 Task: Add the task  Create a new online platform for online therapy sessions to the section DevOps Dynamo in the project ArcticTech and add a Due Date to the respective task as 2024/05/02
Action: Mouse moved to (749, 451)
Screenshot: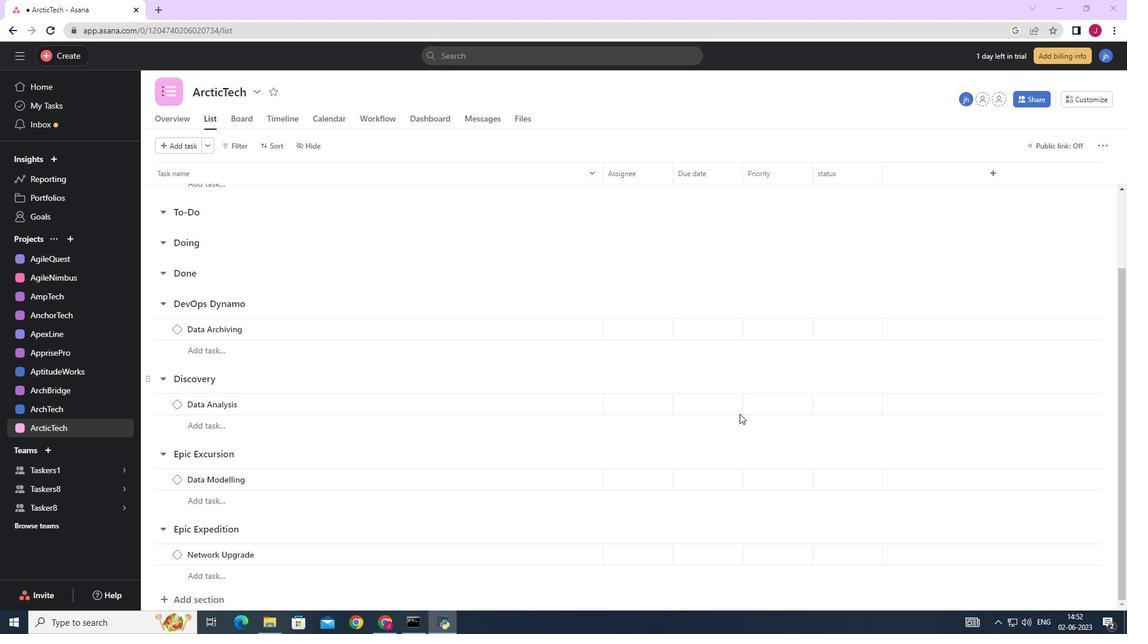 
Action: Mouse scrolled (749, 450) with delta (0, 0)
Screenshot: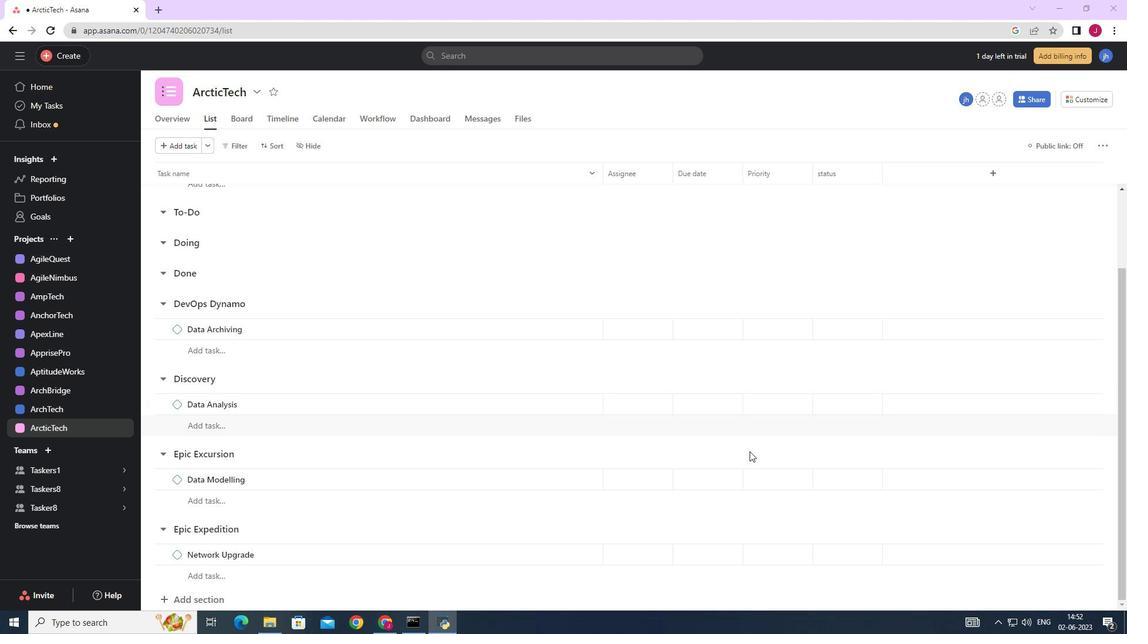 
Action: Mouse scrolled (749, 450) with delta (0, 0)
Screenshot: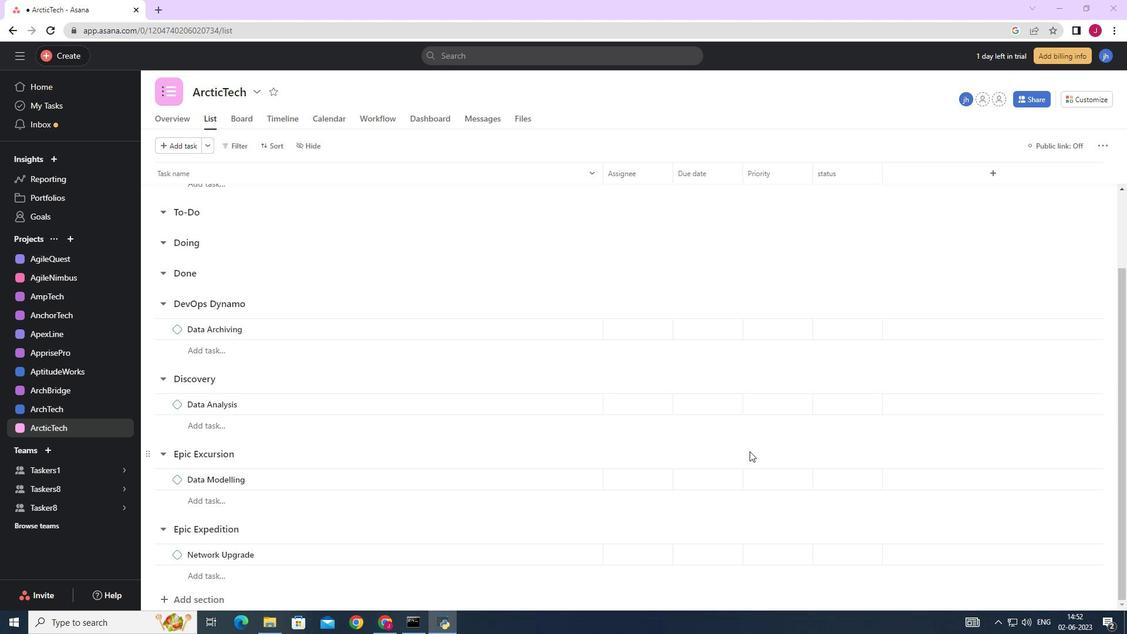 
Action: Mouse scrolled (749, 450) with delta (0, 0)
Screenshot: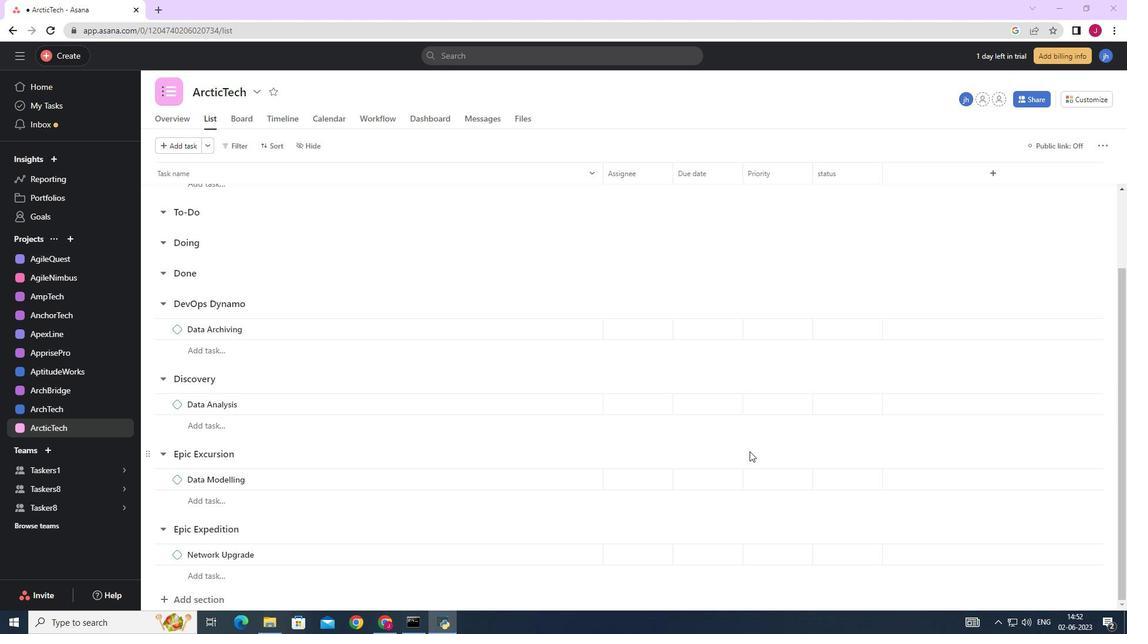 
Action: Mouse scrolled (749, 450) with delta (0, 0)
Screenshot: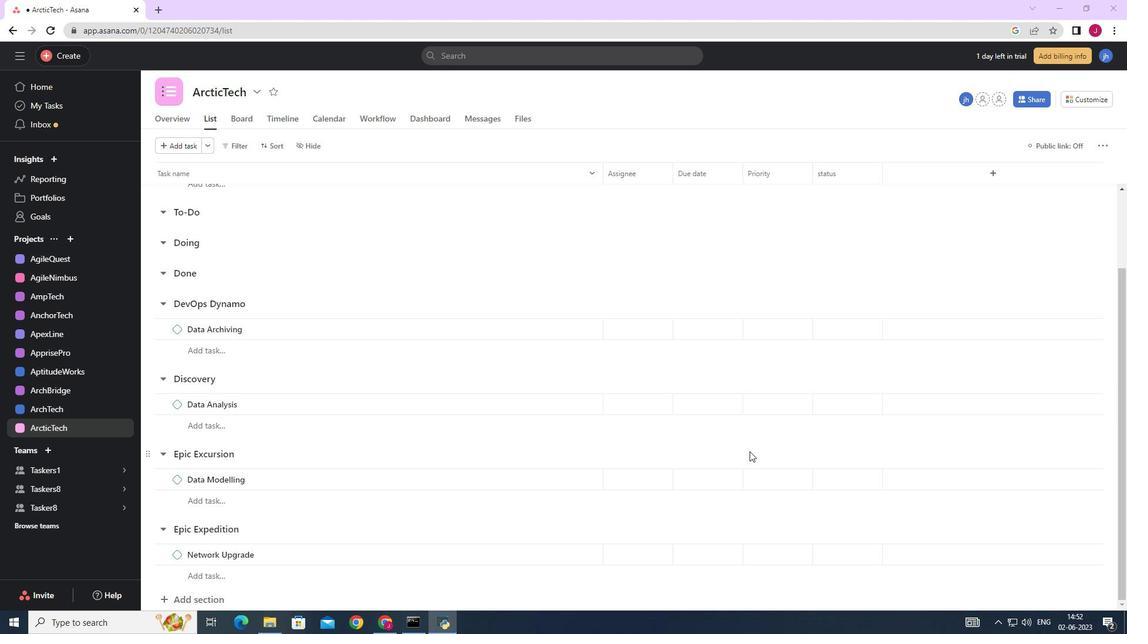 
Action: Mouse moved to (706, 443)
Screenshot: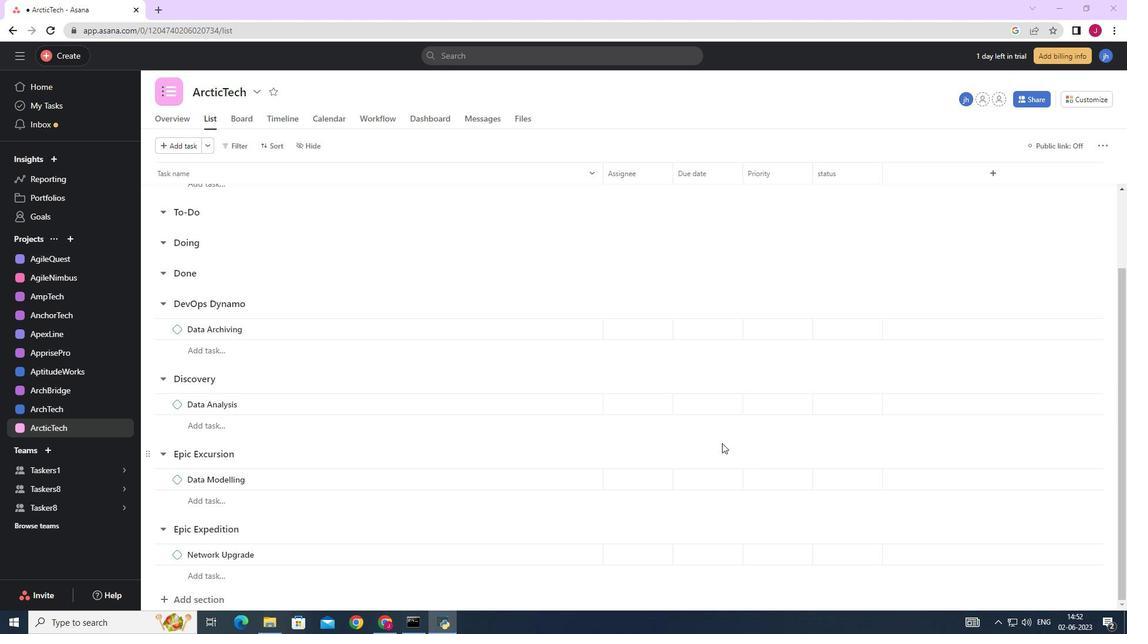 
Action: Mouse scrolled (706, 442) with delta (0, 0)
Screenshot: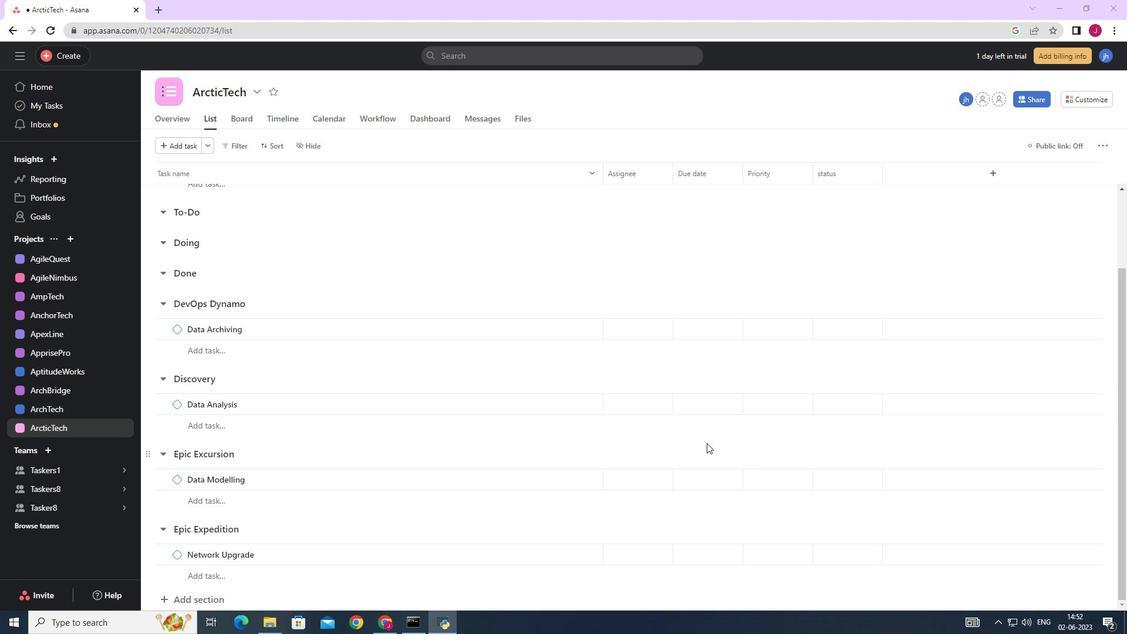 
Action: Mouse scrolled (706, 442) with delta (0, 0)
Screenshot: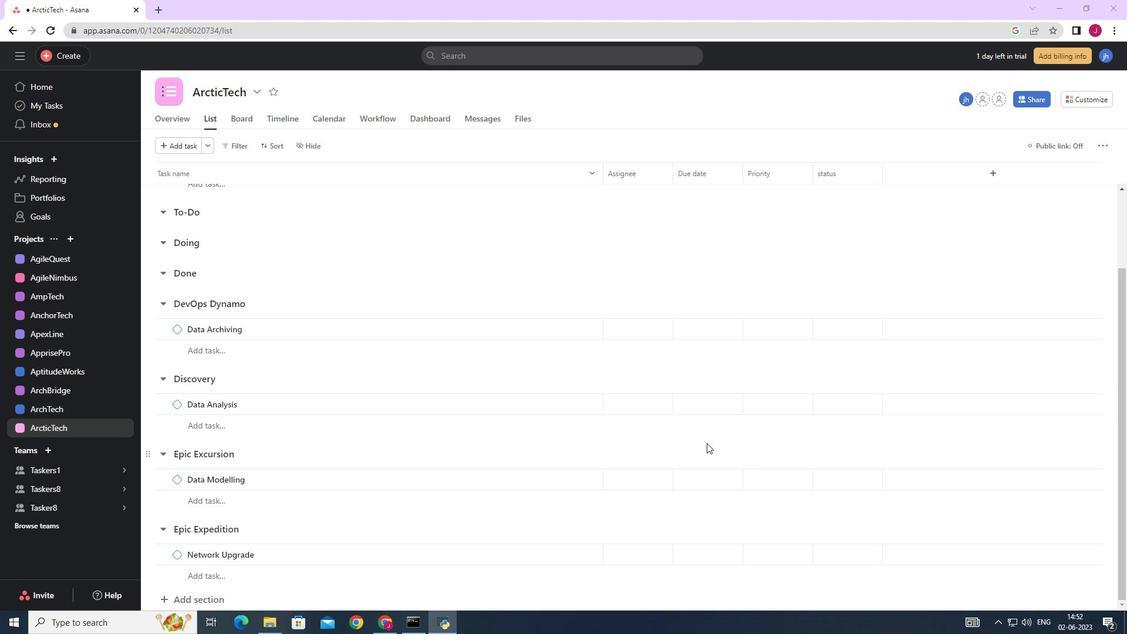 
Action: Mouse scrolled (706, 442) with delta (0, 0)
Screenshot: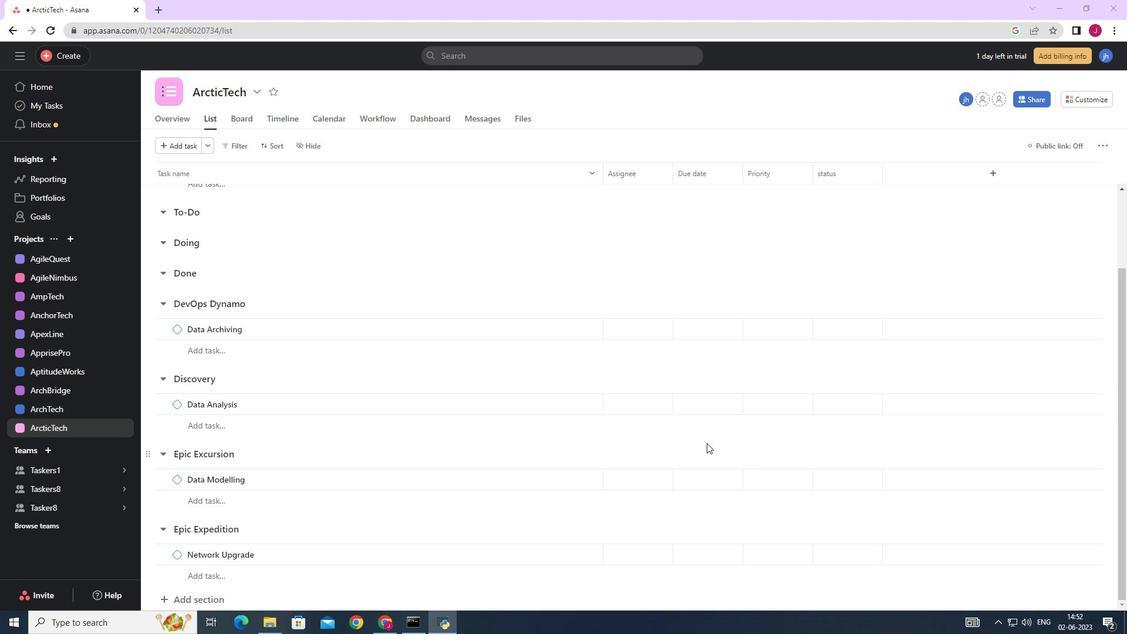 
Action: Mouse scrolled (706, 442) with delta (0, 0)
Screenshot: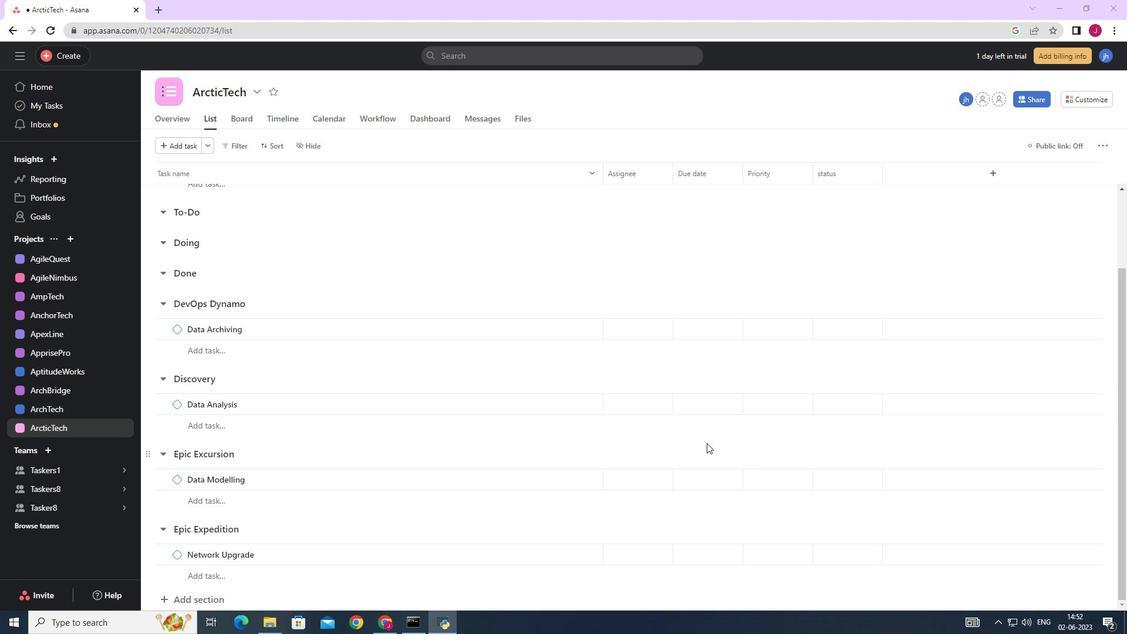 
Action: Mouse scrolled (706, 442) with delta (0, 0)
Screenshot: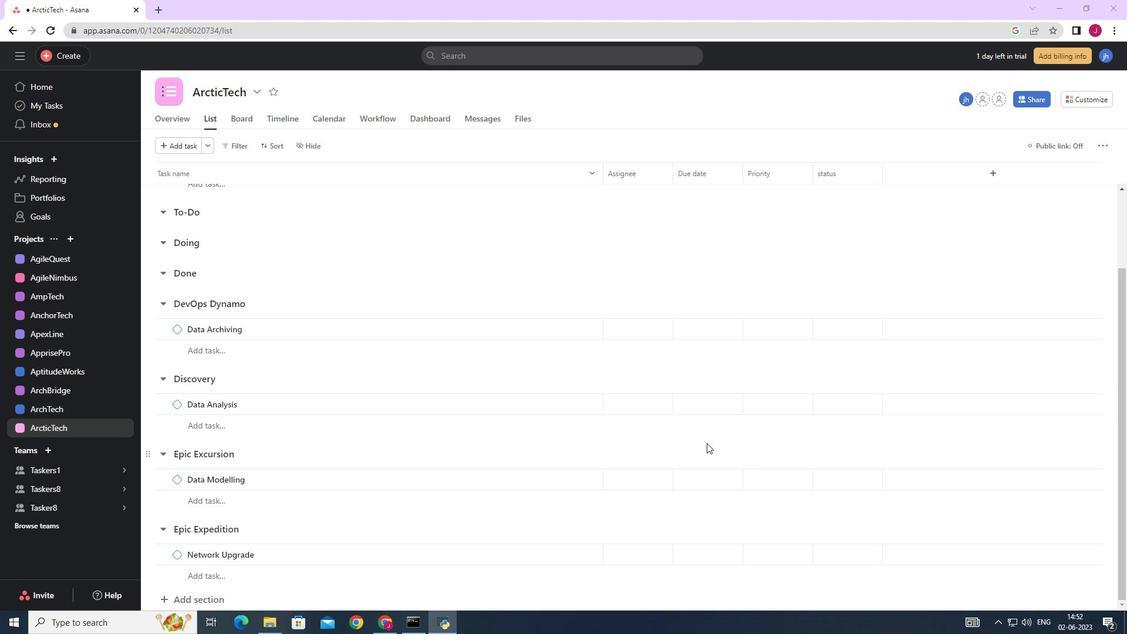 
Action: Mouse moved to (685, 371)
Screenshot: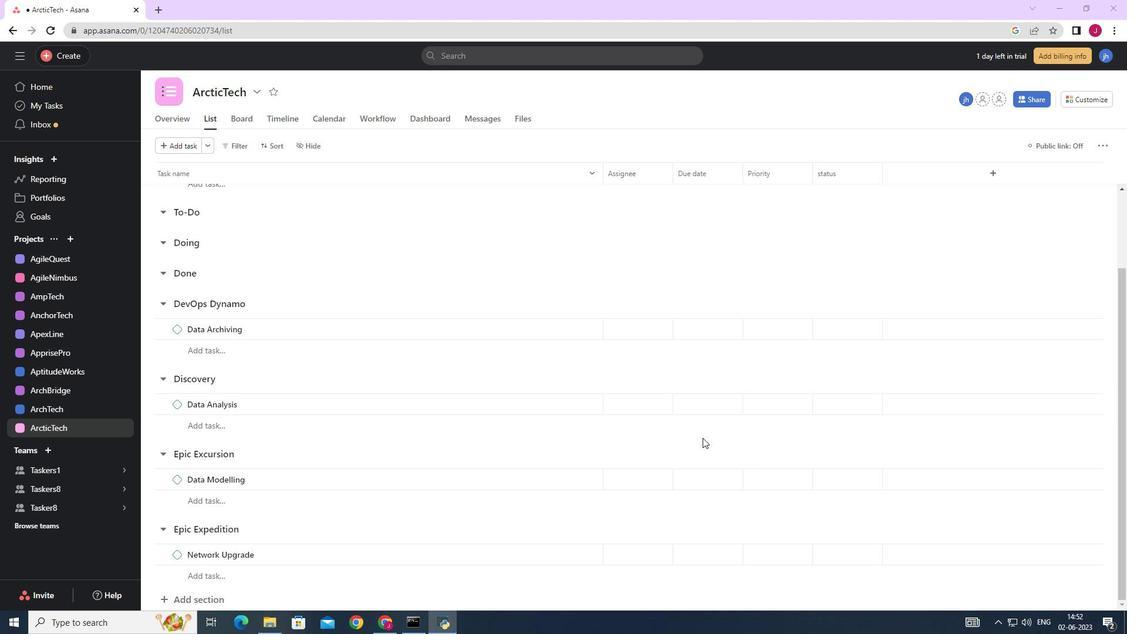
Action: Mouse scrolled (685, 371) with delta (0, 0)
Screenshot: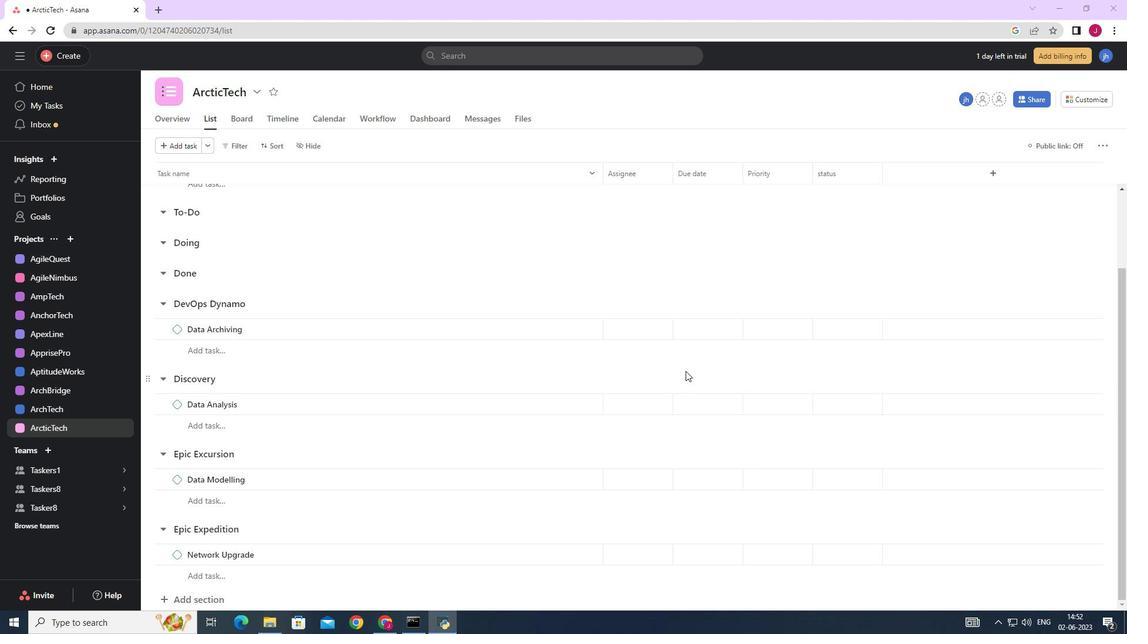 
Action: Mouse scrolled (685, 371) with delta (0, 0)
Screenshot: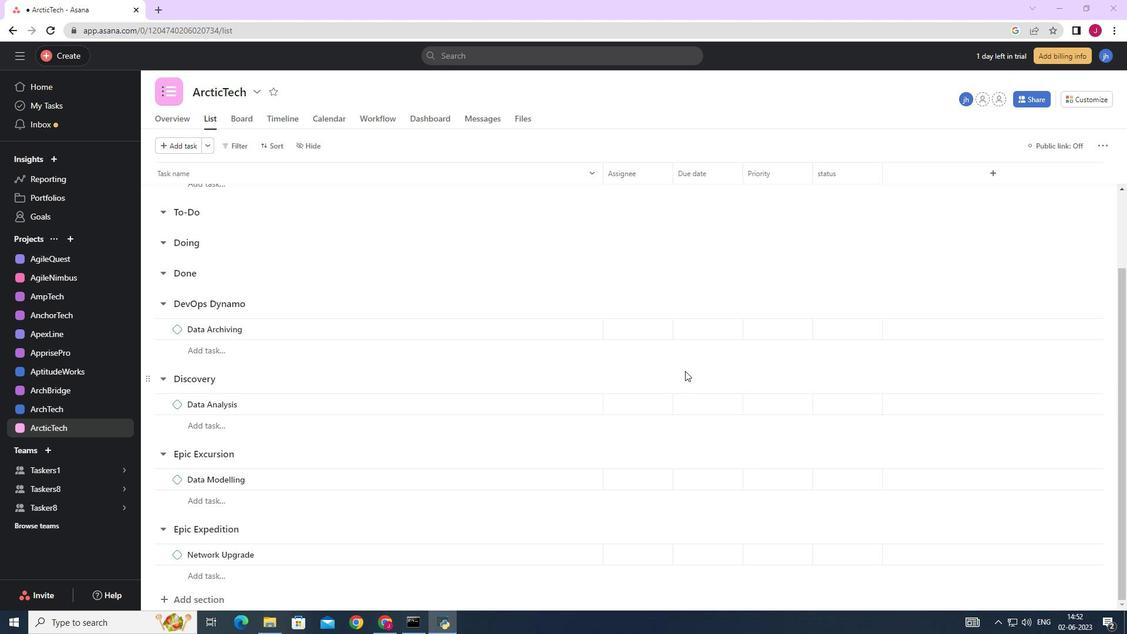 
Action: Mouse scrolled (685, 371) with delta (0, 0)
Screenshot: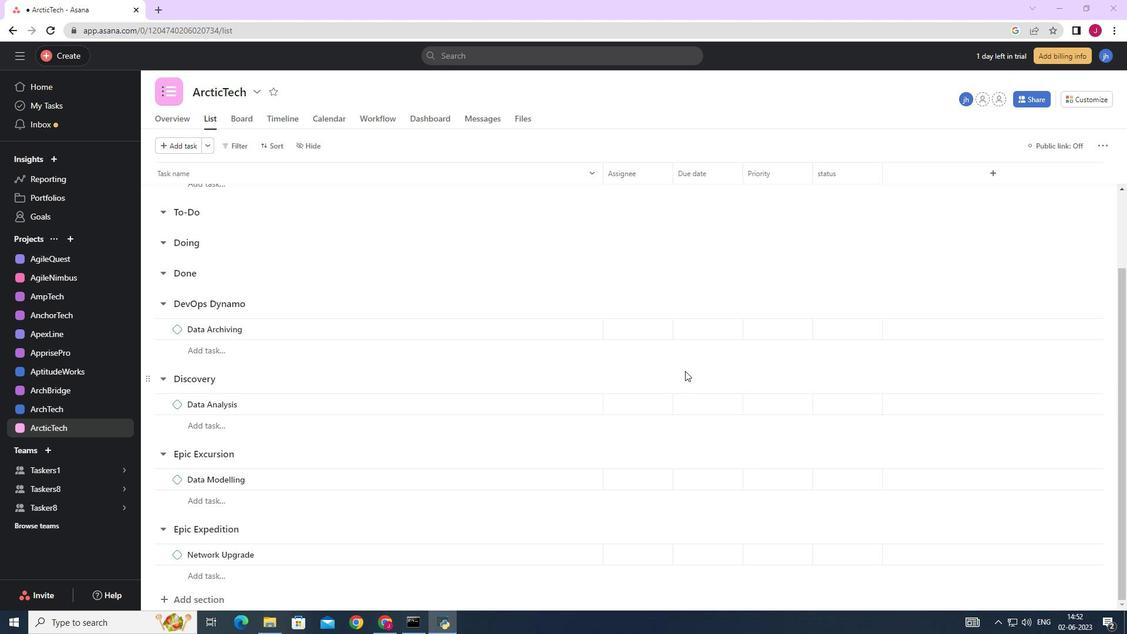 
Action: Mouse scrolled (685, 371) with delta (0, 0)
Screenshot: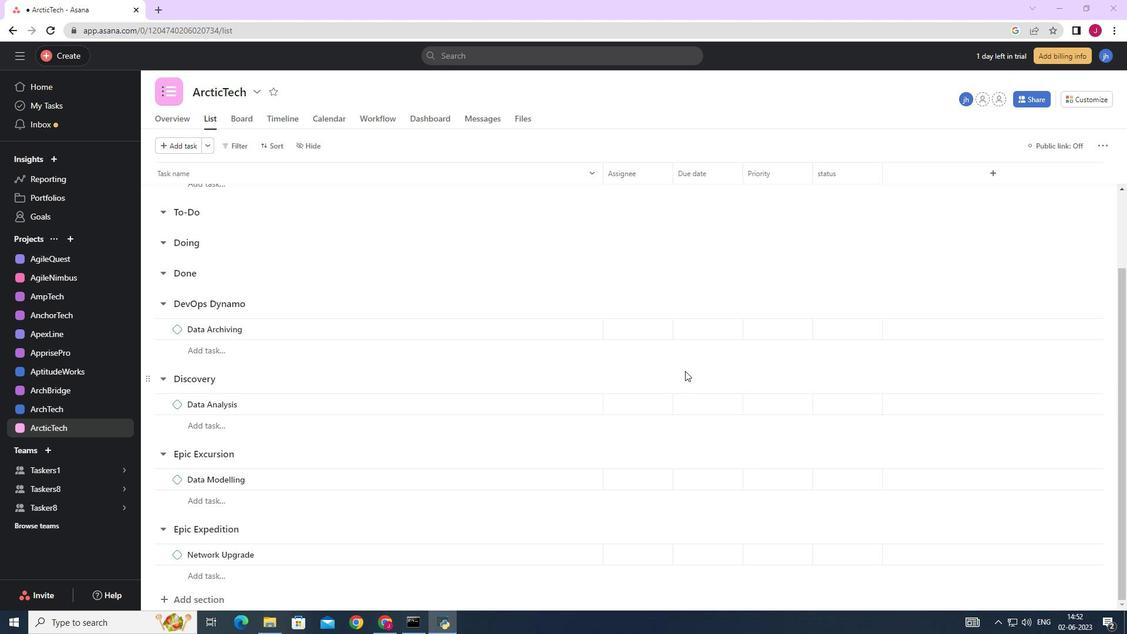 
Action: Mouse moved to (571, 257)
Screenshot: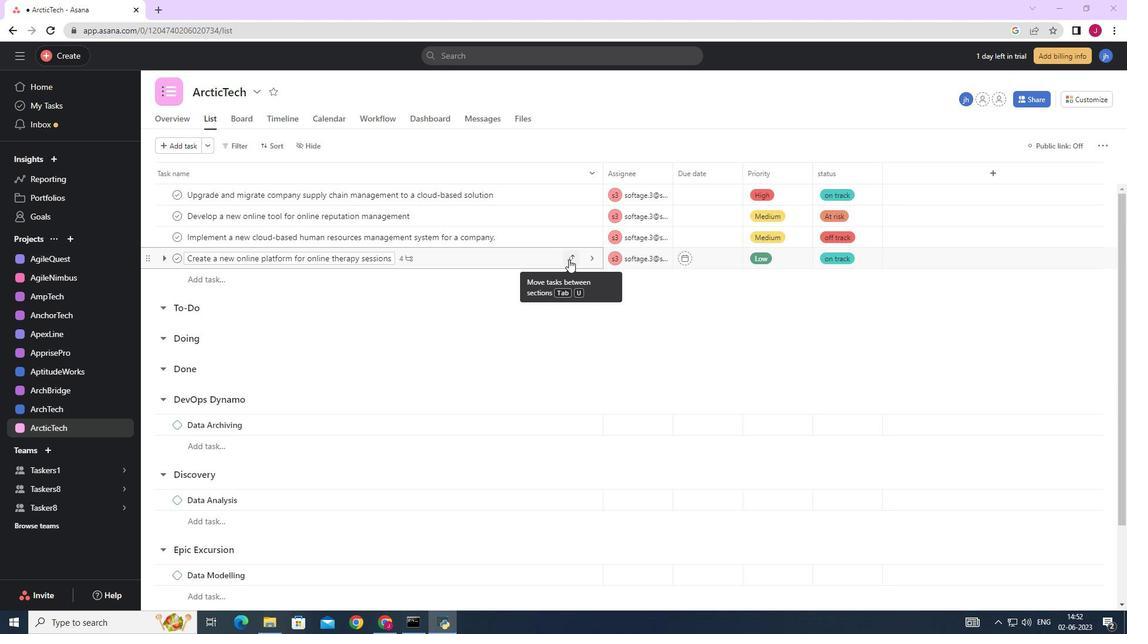 
Action: Mouse pressed left at (571, 257)
Screenshot: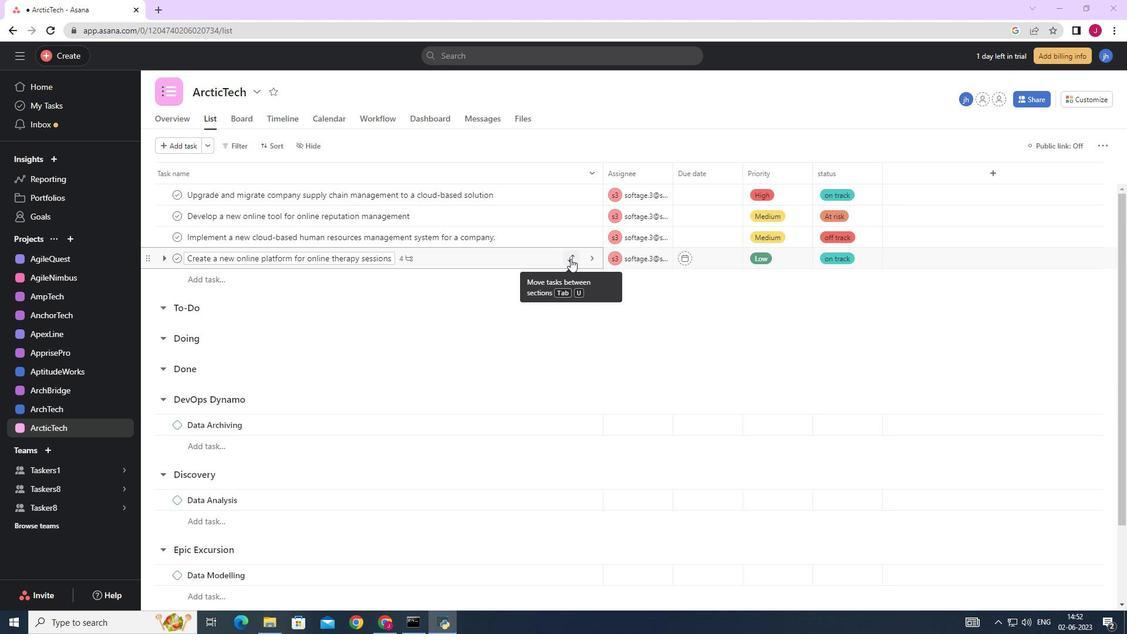 
Action: Mouse moved to (528, 391)
Screenshot: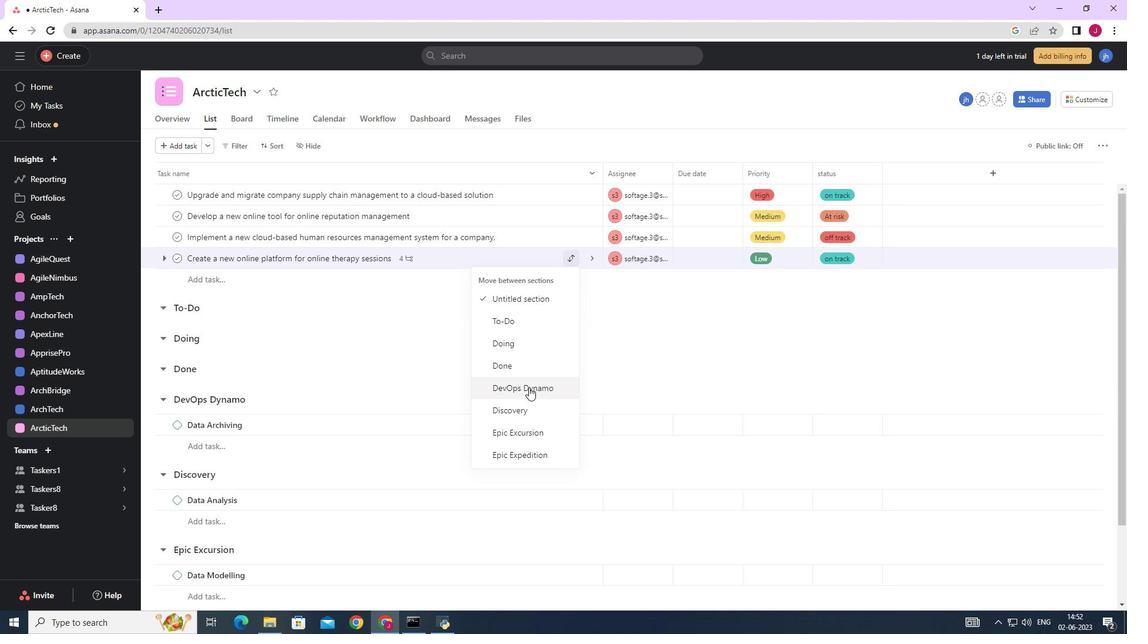 
Action: Mouse pressed left at (528, 391)
Screenshot: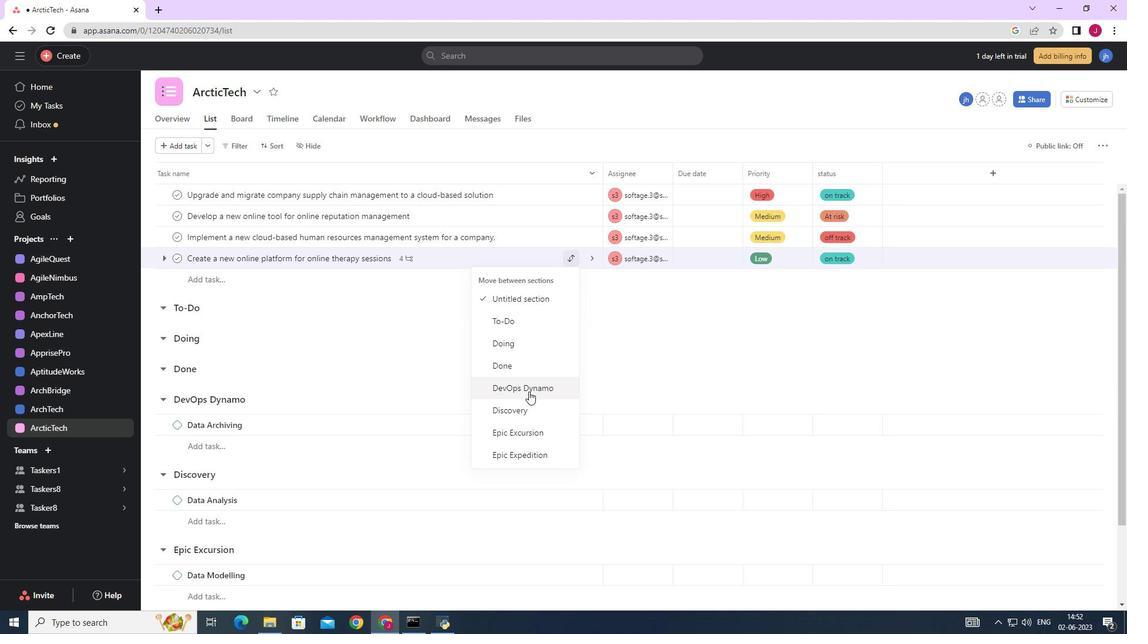 
Action: Mouse moved to (712, 401)
Screenshot: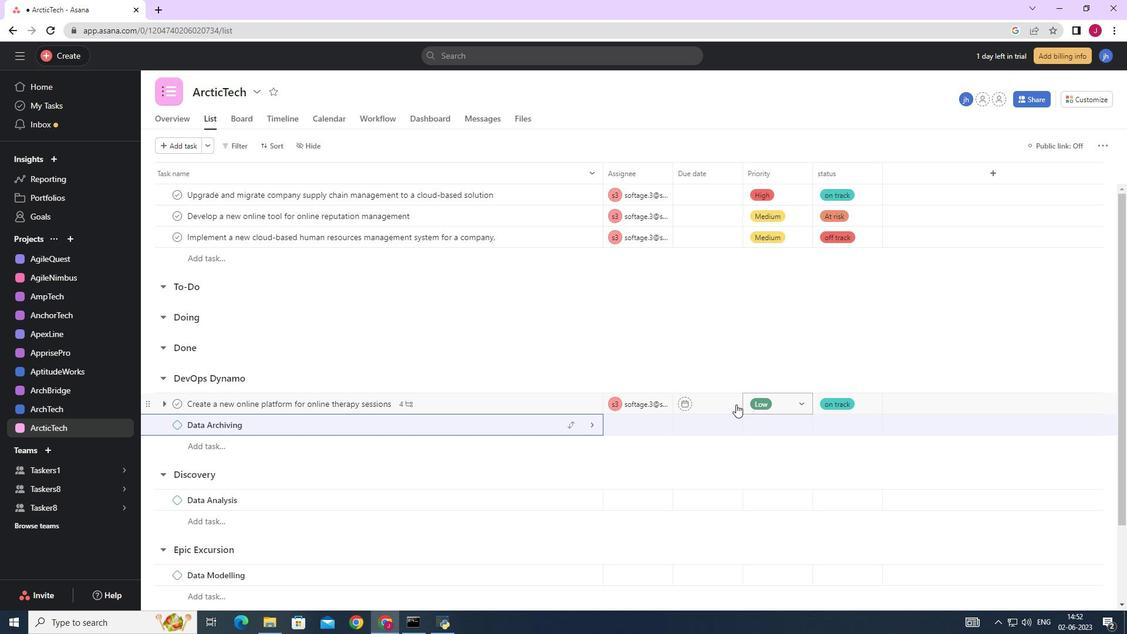 
Action: Mouse pressed left at (712, 401)
Screenshot: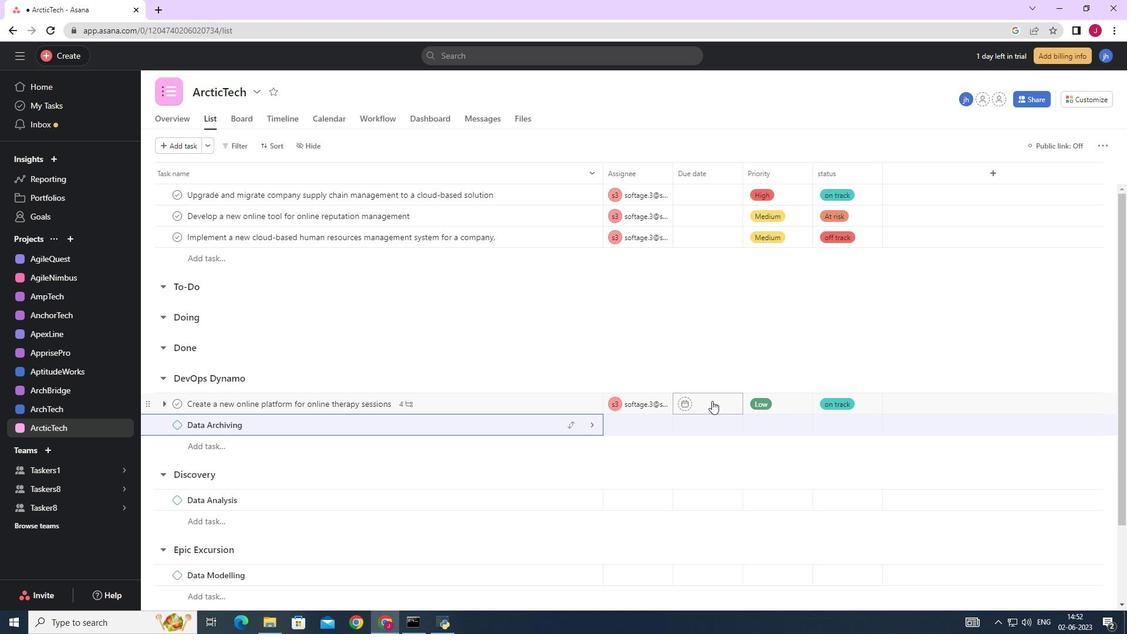 
Action: Mouse moved to (826, 214)
Screenshot: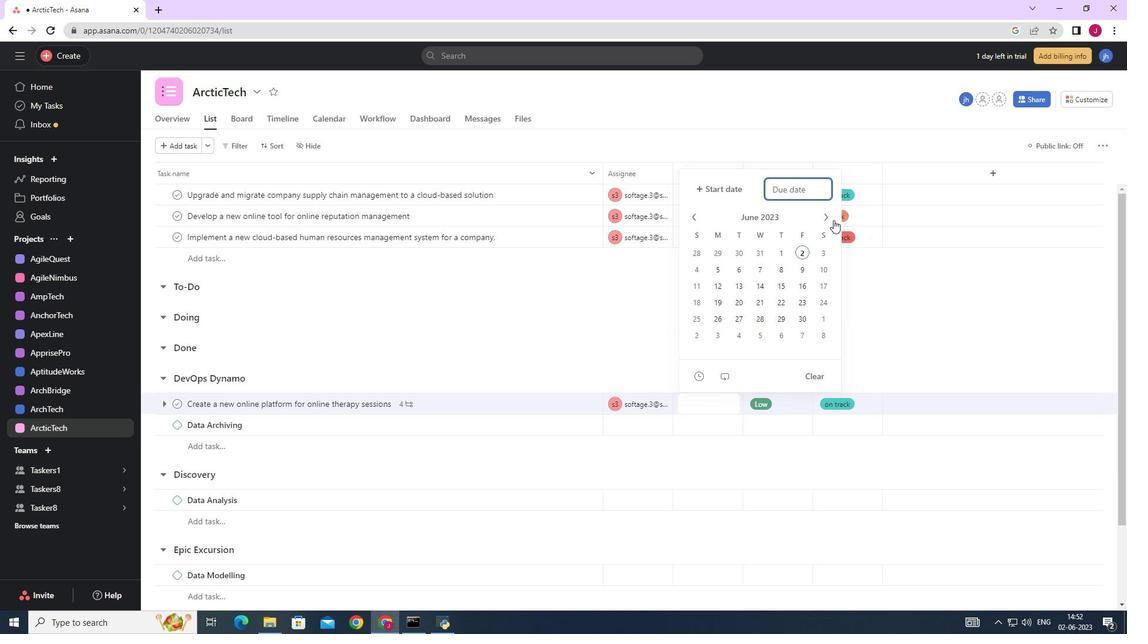 
Action: Mouse pressed left at (826, 214)
Screenshot: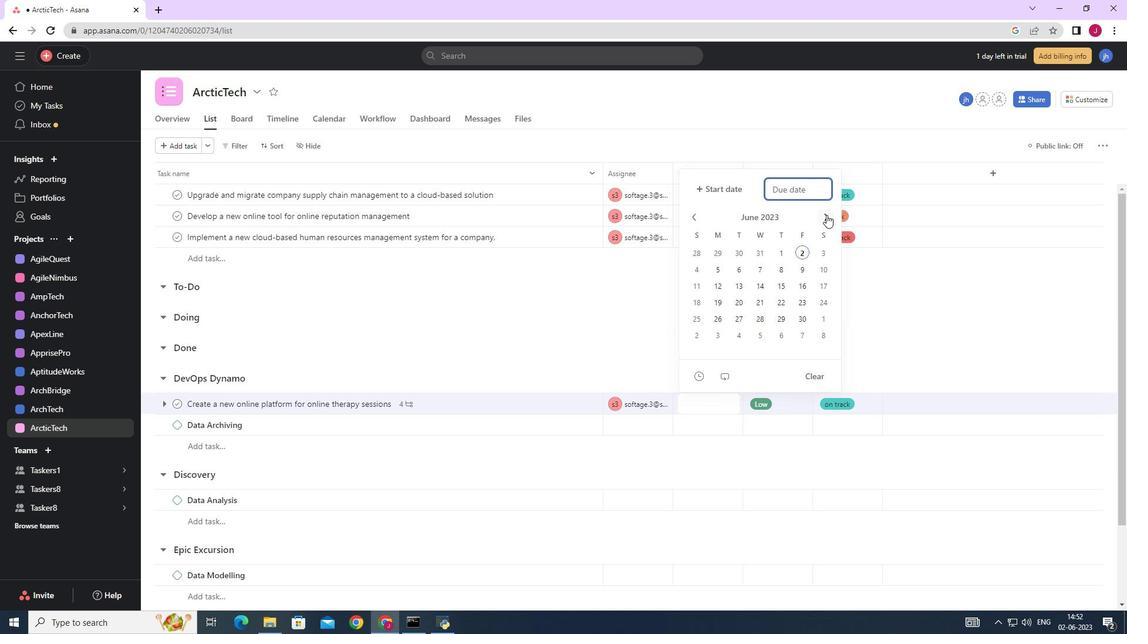 
Action: Mouse pressed left at (826, 214)
Screenshot: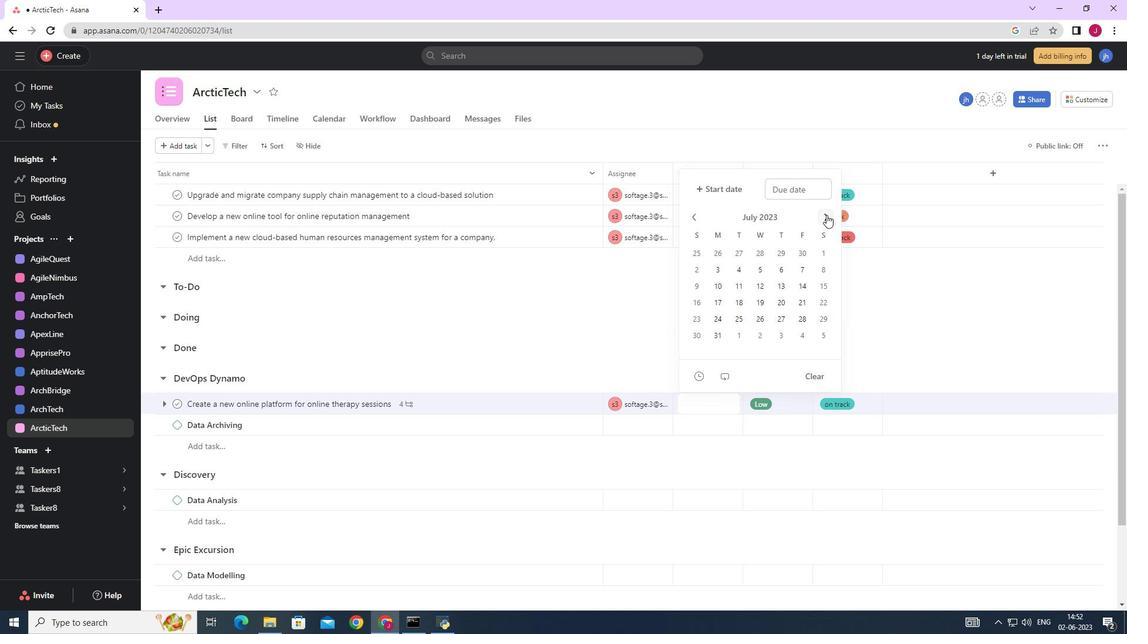 
Action: Mouse pressed left at (826, 214)
Screenshot: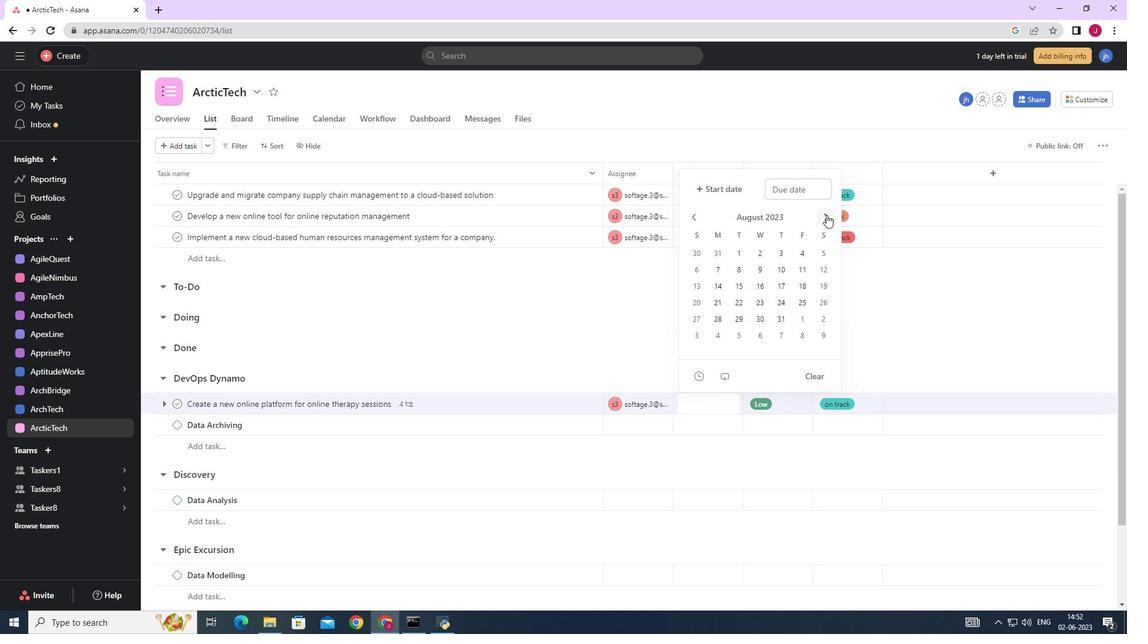 
Action: Mouse pressed left at (826, 214)
Screenshot: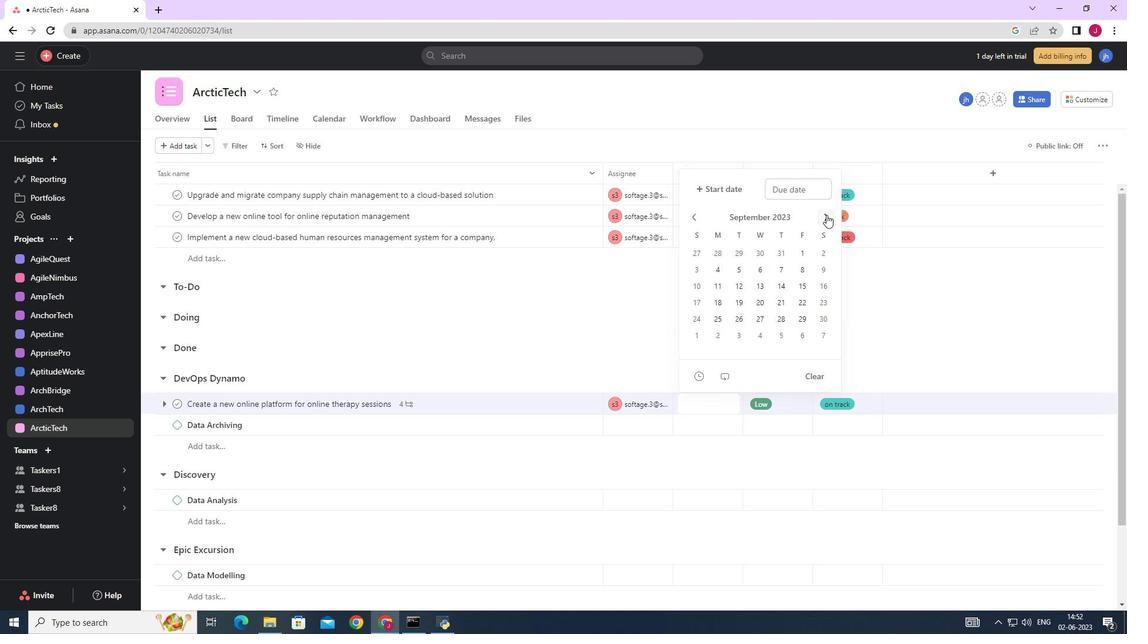 
Action: Mouse pressed left at (826, 214)
Screenshot: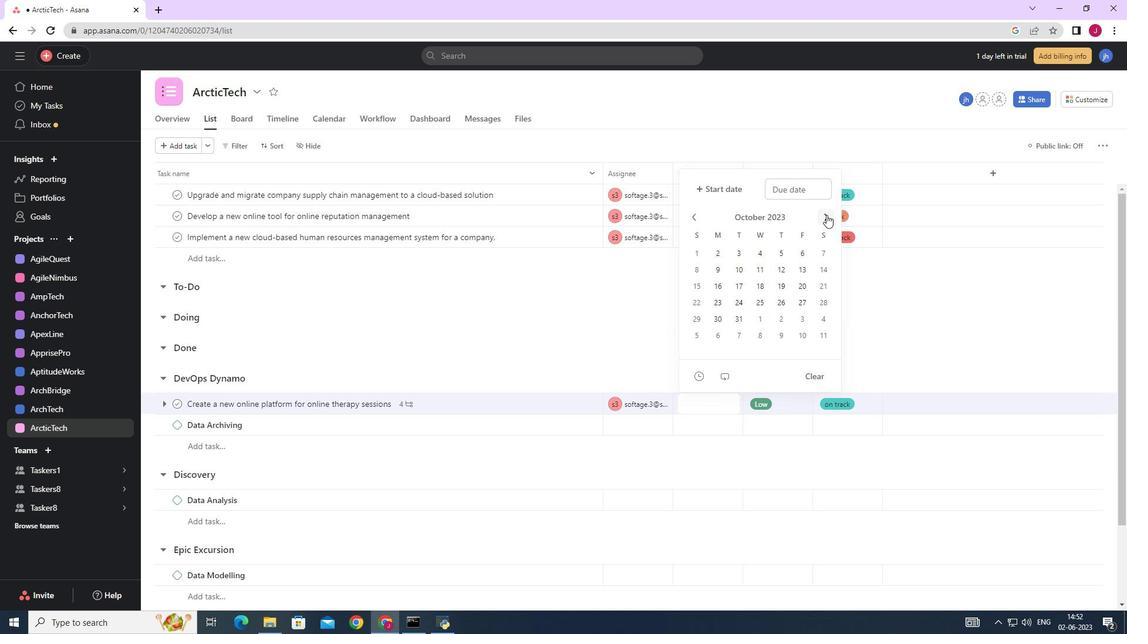 
Action: Mouse pressed left at (826, 214)
Screenshot: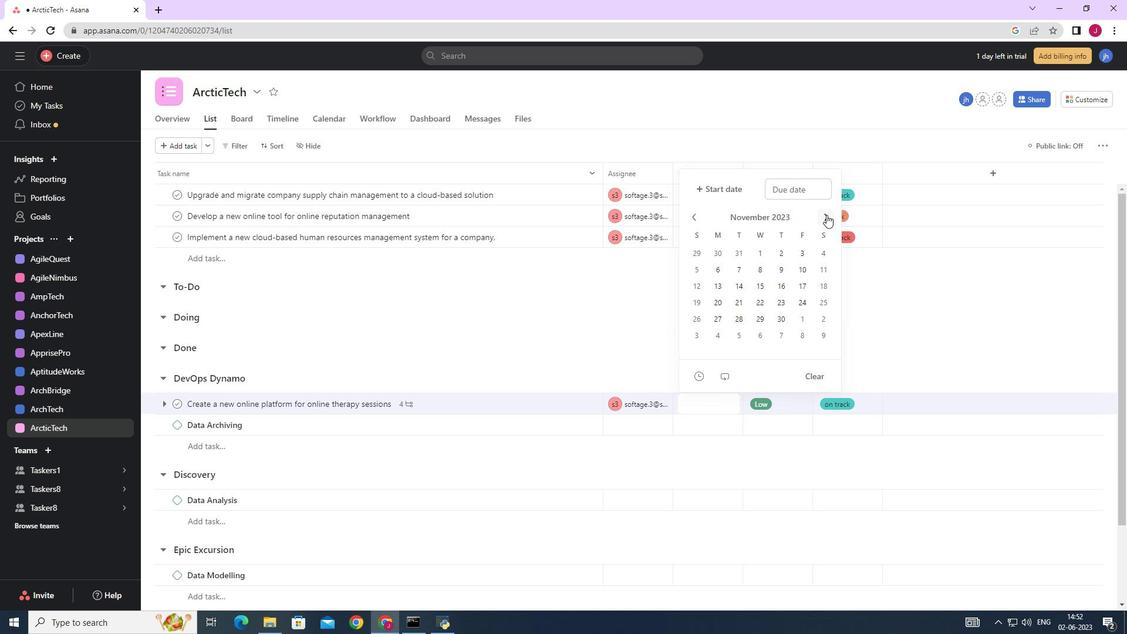 
Action: Mouse pressed left at (826, 214)
Screenshot: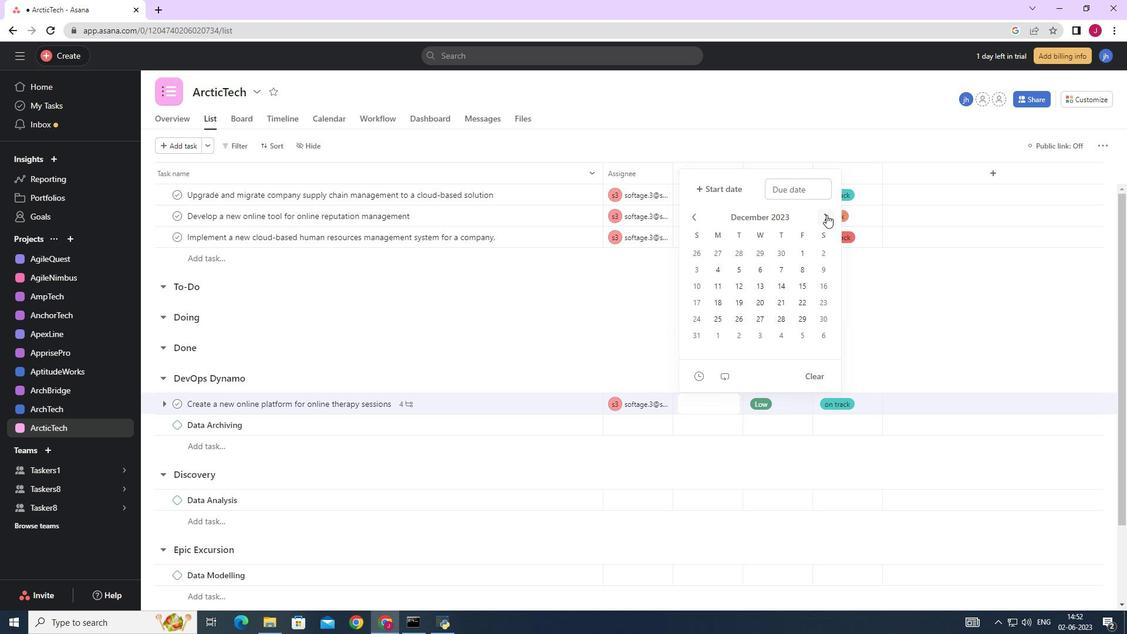 
Action: Mouse pressed left at (826, 214)
Screenshot: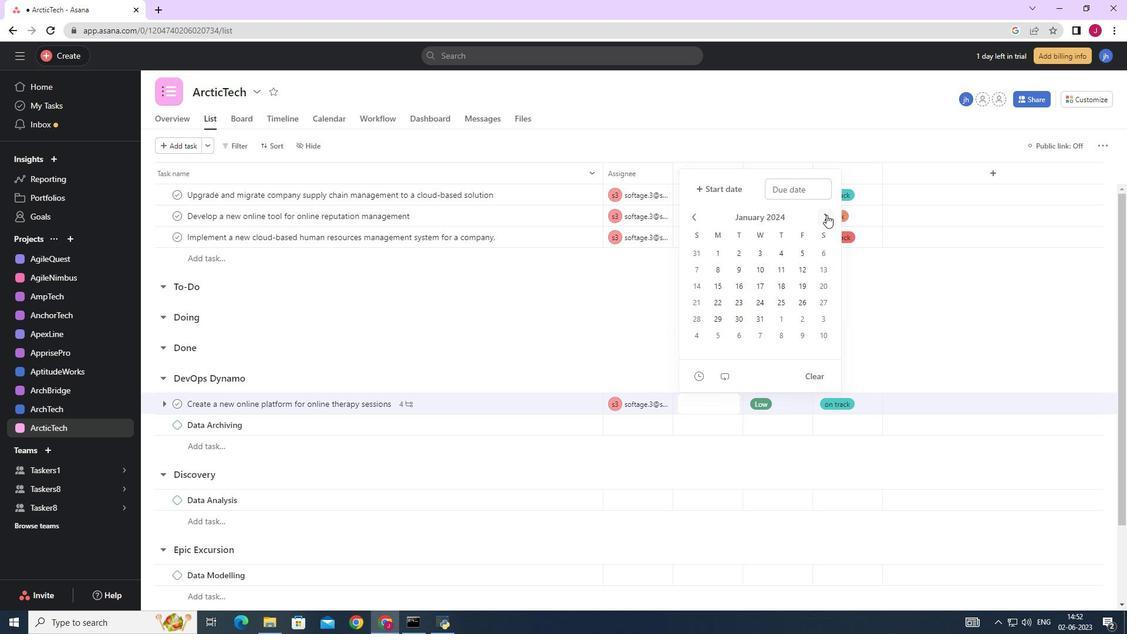 
Action: Mouse pressed left at (826, 214)
Screenshot: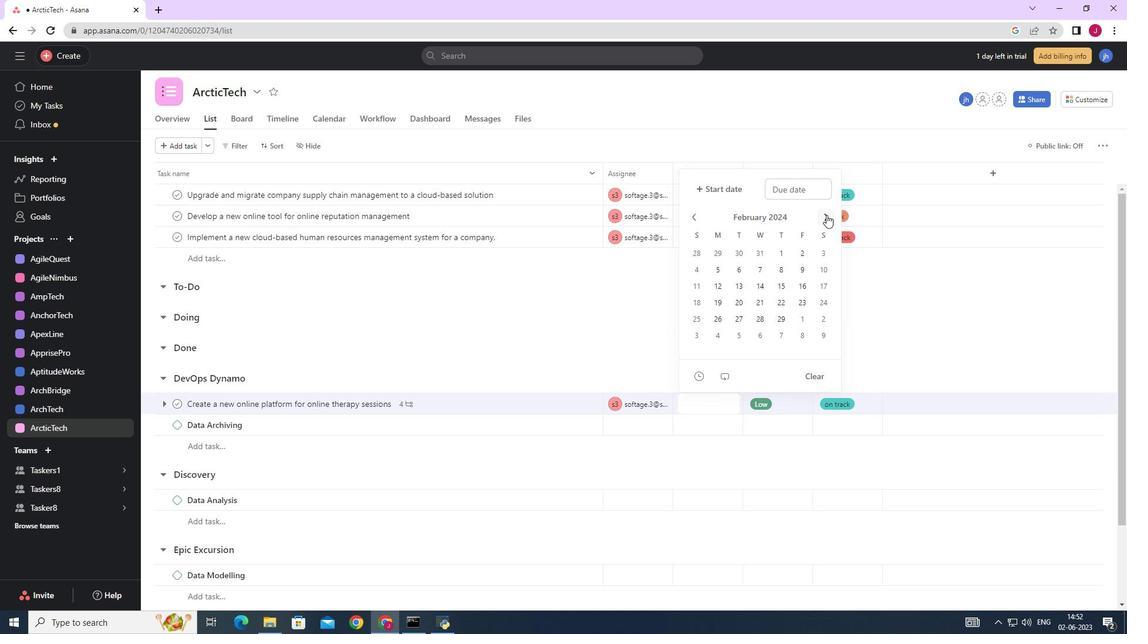 
Action: Mouse pressed left at (826, 214)
Screenshot: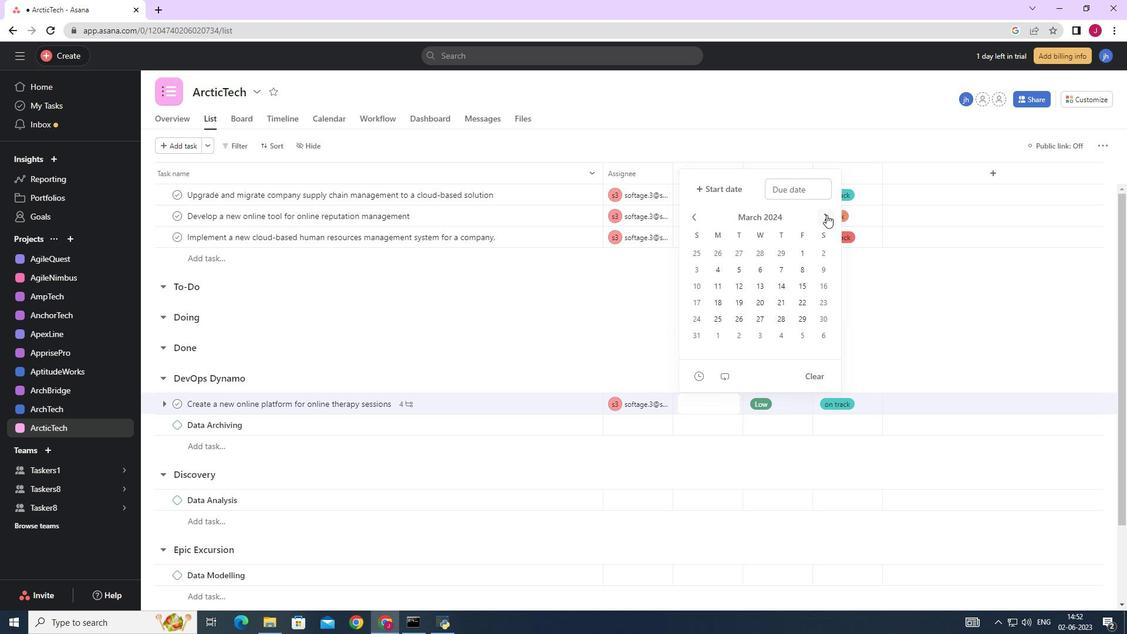 
Action: Mouse pressed left at (826, 214)
Screenshot: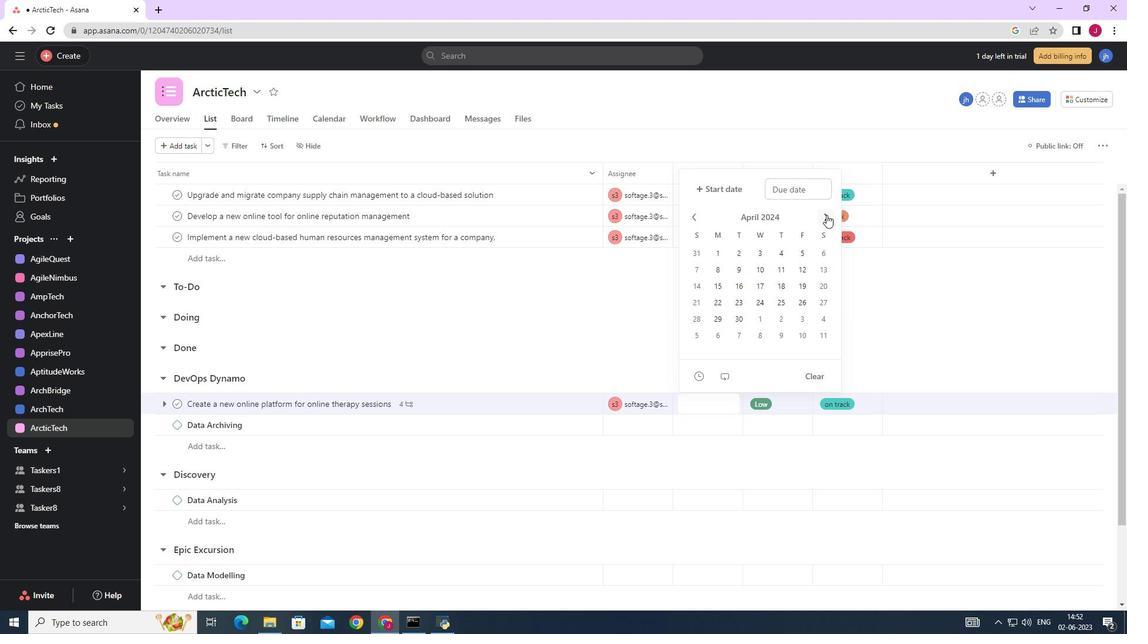 
Action: Mouse moved to (780, 251)
Screenshot: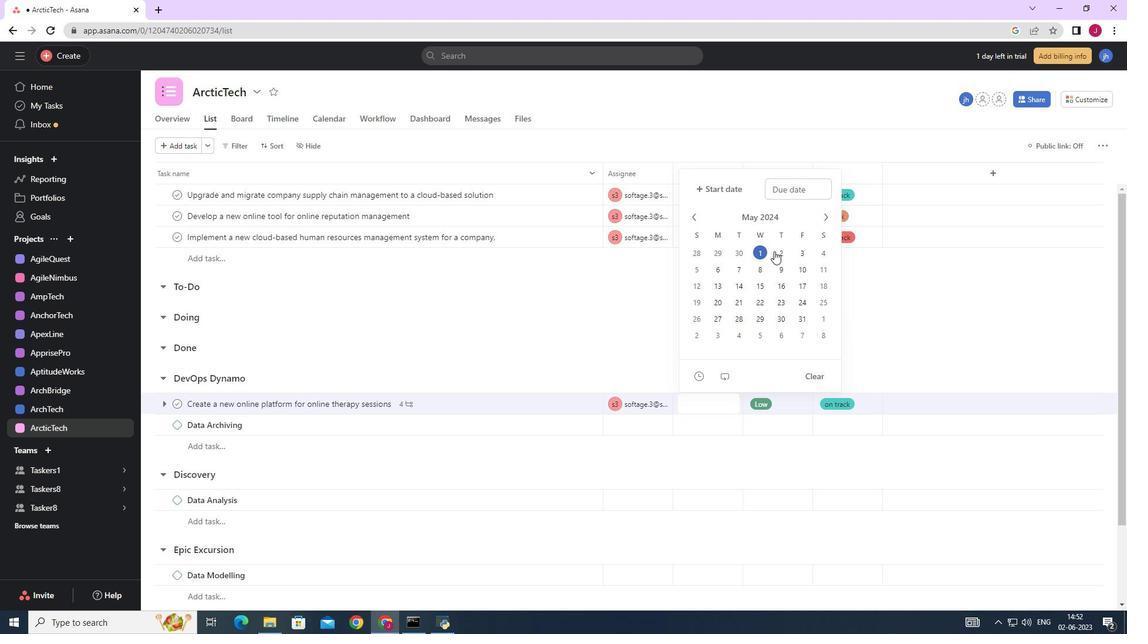 
Action: Mouse pressed left at (780, 251)
Screenshot: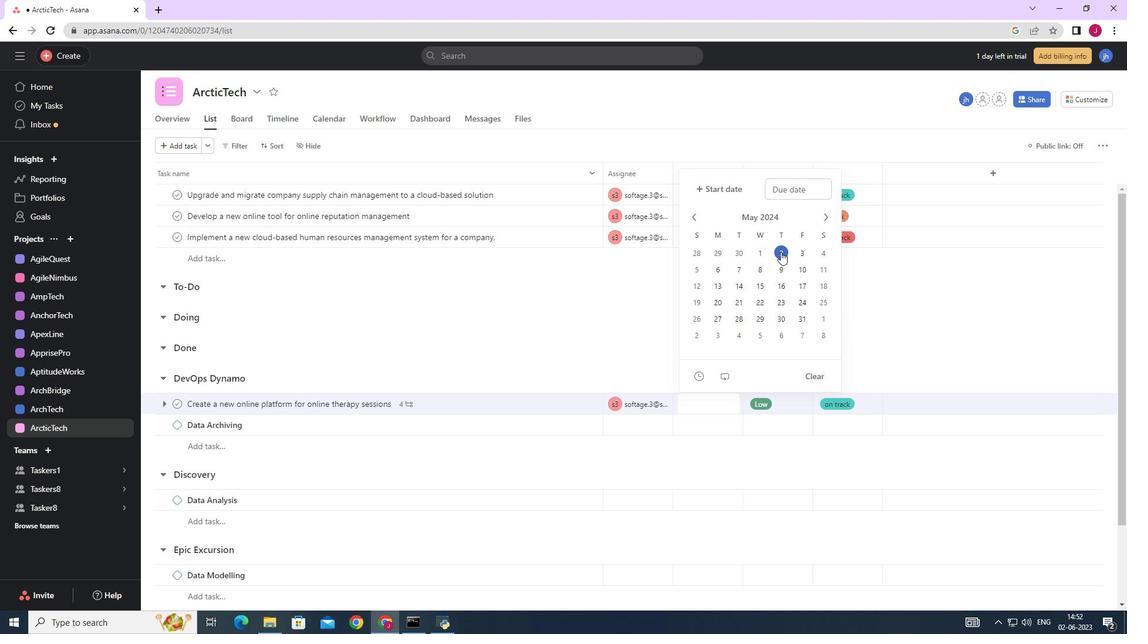 
Action: Mouse moved to (983, 336)
Screenshot: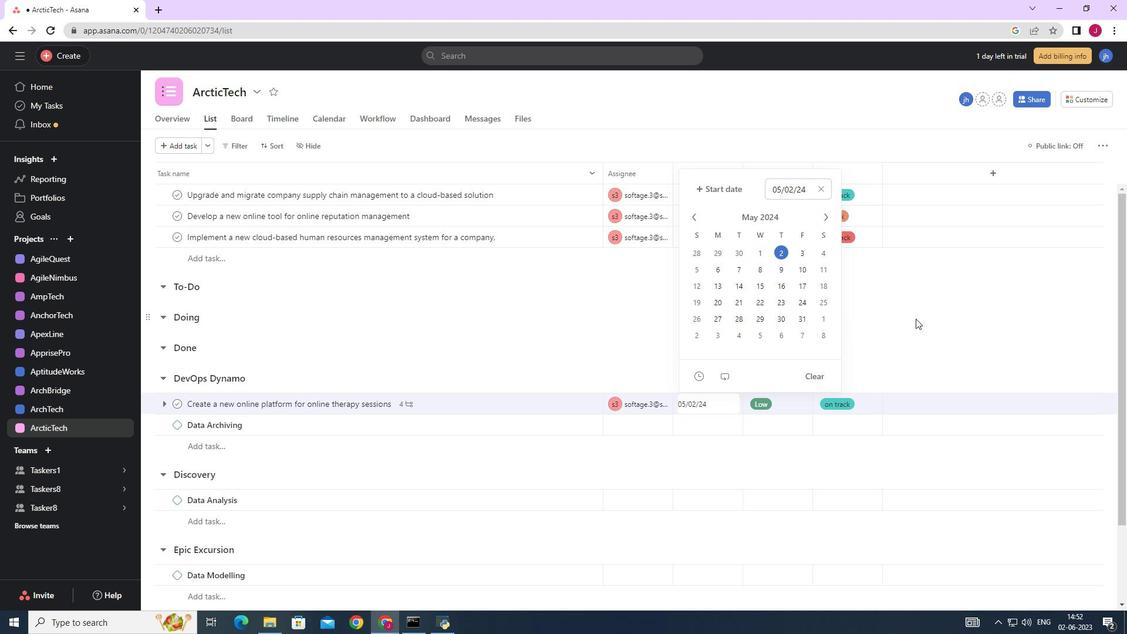
Action: Mouse pressed left at (983, 336)
Screenshot: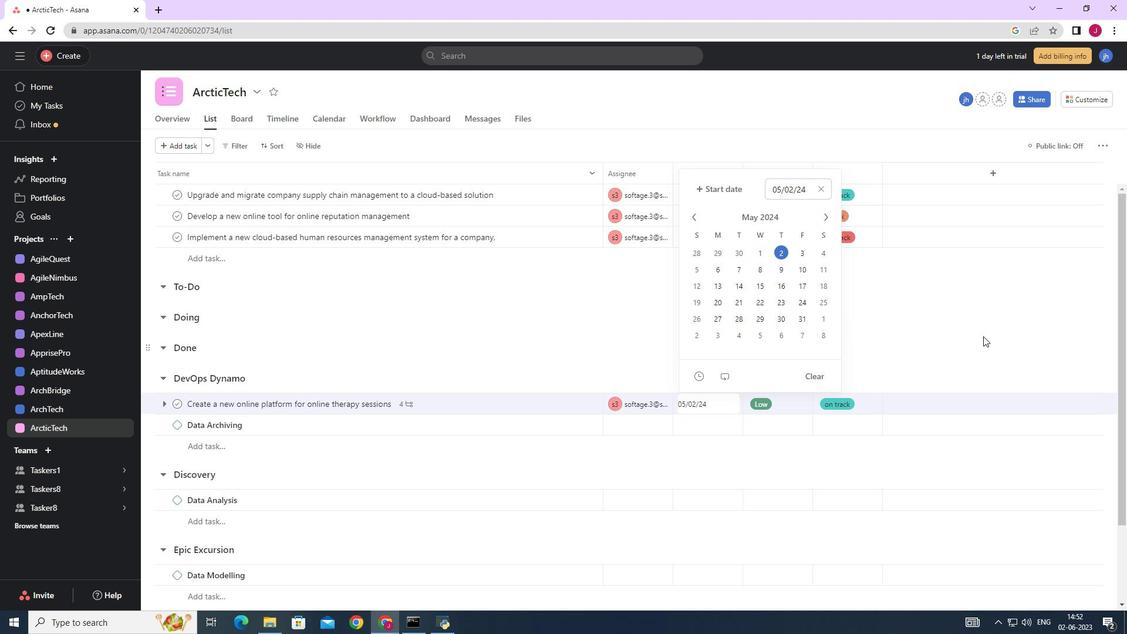 
